 Task: Show announcements activity on your feed.
Action: Mouse pressed left at (224, 165)
Screenshot: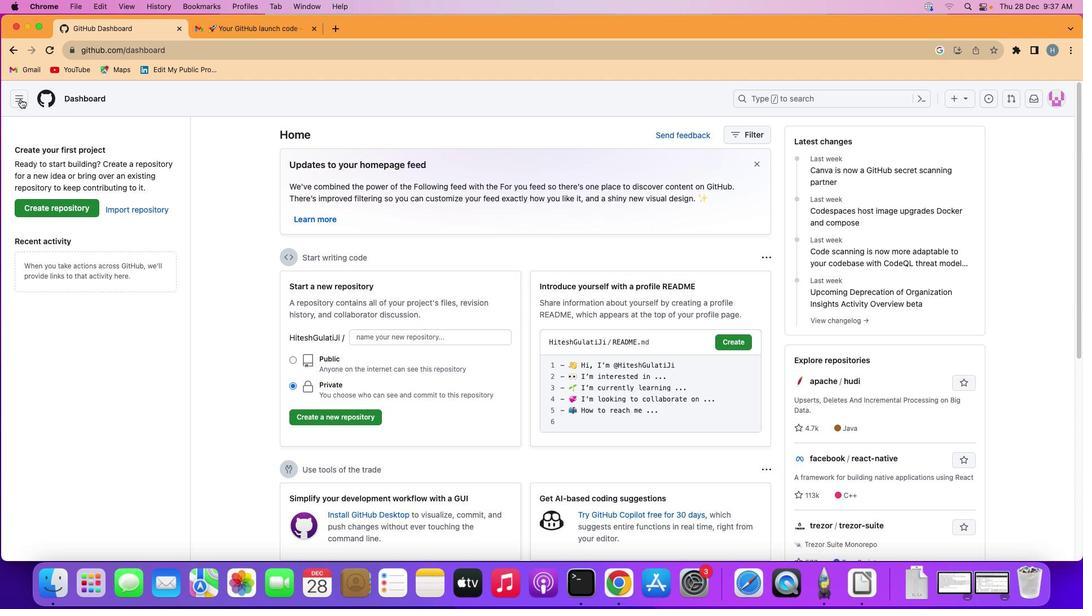 
Action: Mouse moved to (29, 108)
Screenshot: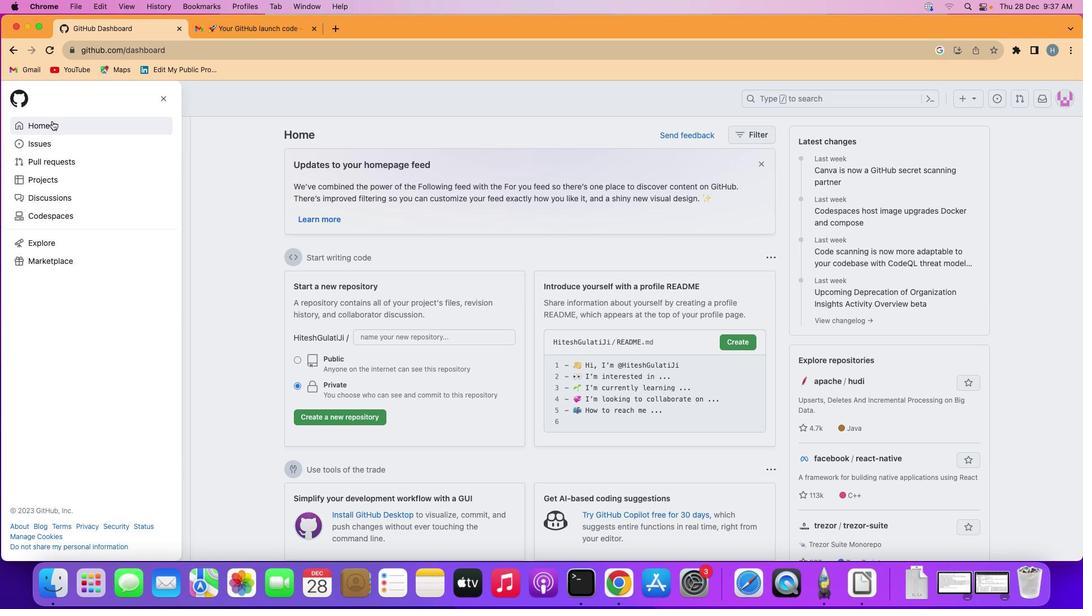 
Action: Mouse pressed left at (29, 108)
Screenshot: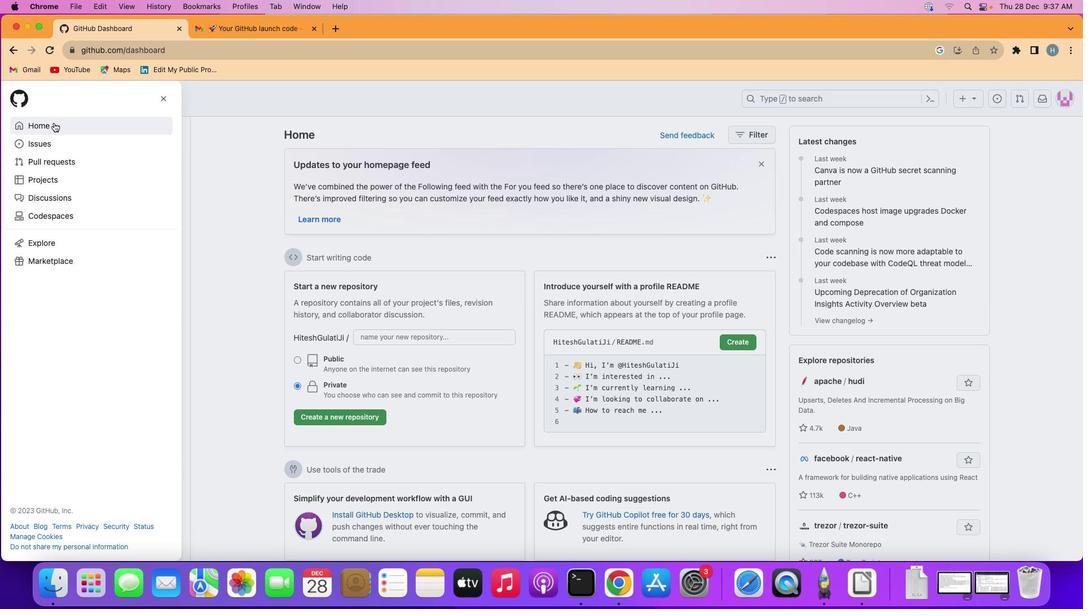 
Action: Mouse moved to (67, 135)
Screenshot: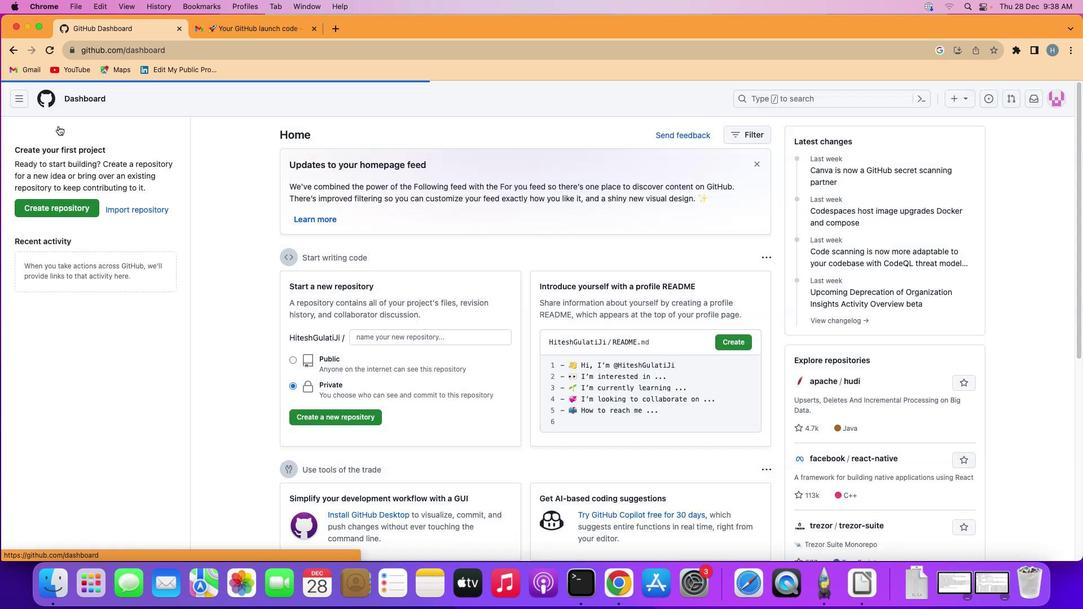 
Action: Mouse pressed left at (67, 135)
Screenshot: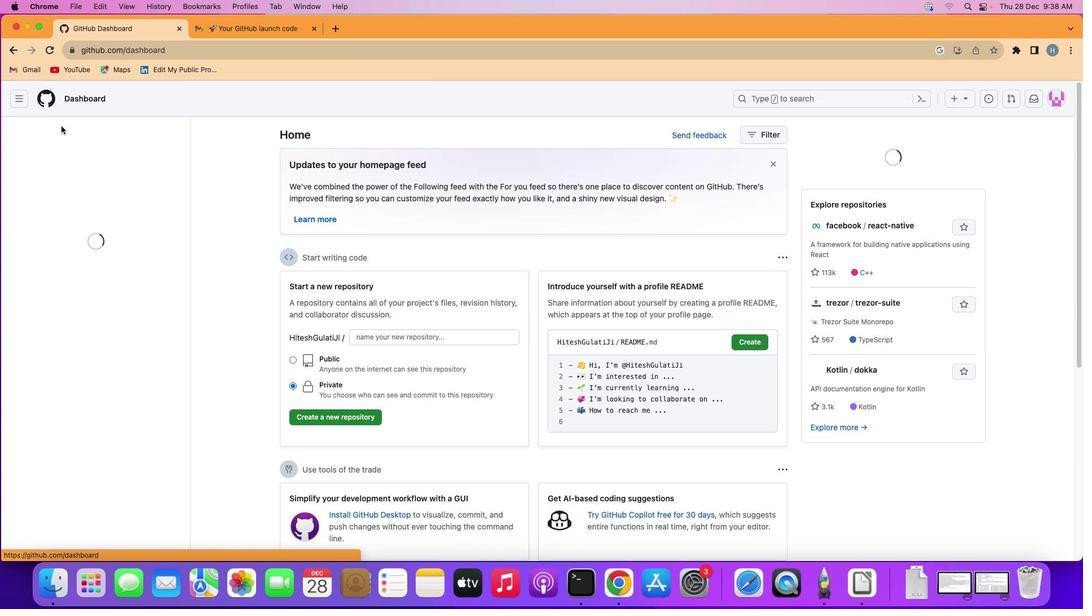 
Action: Mouse moved to (743, 143)
Screenshot: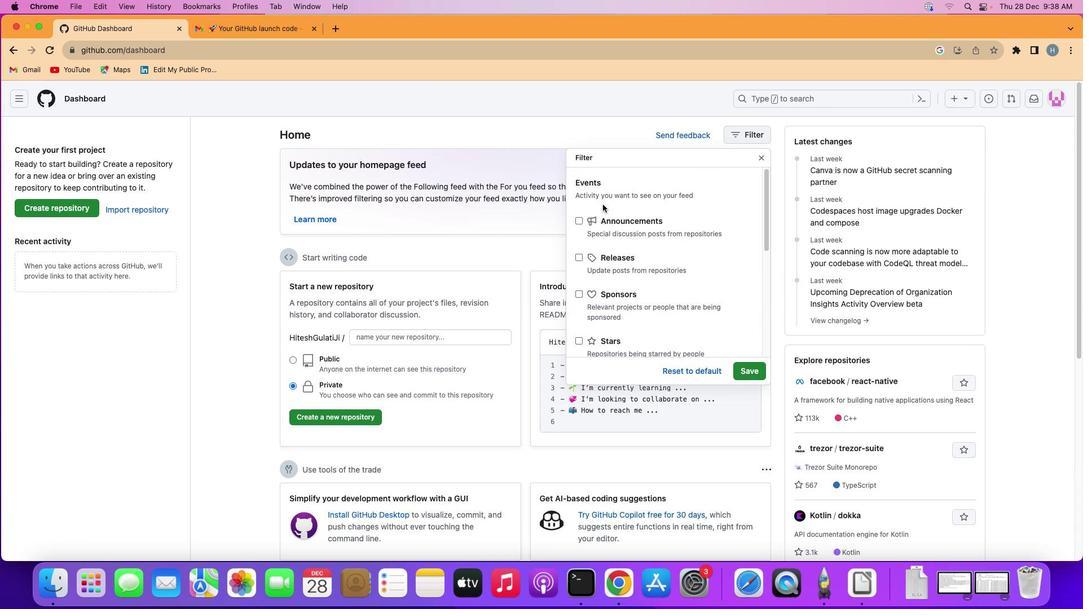 
Action: Mouse pressed left at (743, 143)
Screenshot: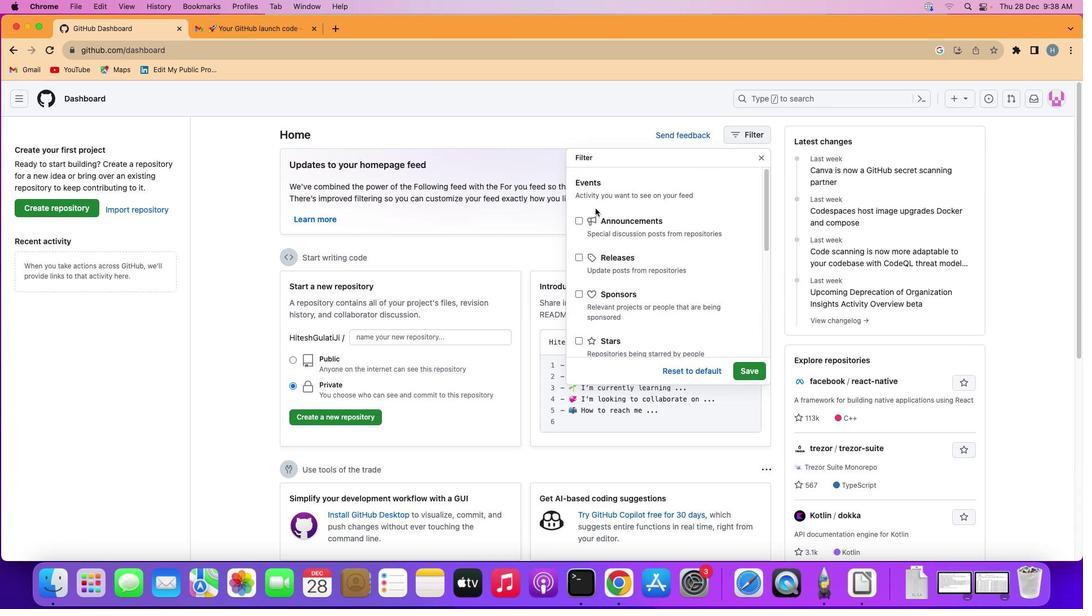 
Action: Mouse moved to (588, 229)
Screenshot: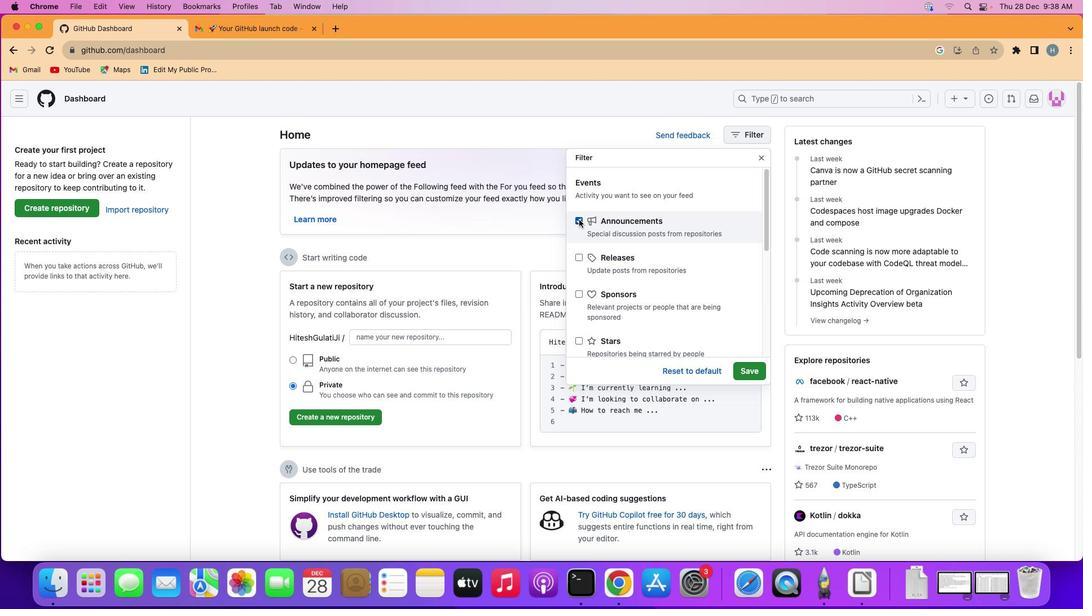 
Action: Mouse pressed left at (588, 229)
Screenshot: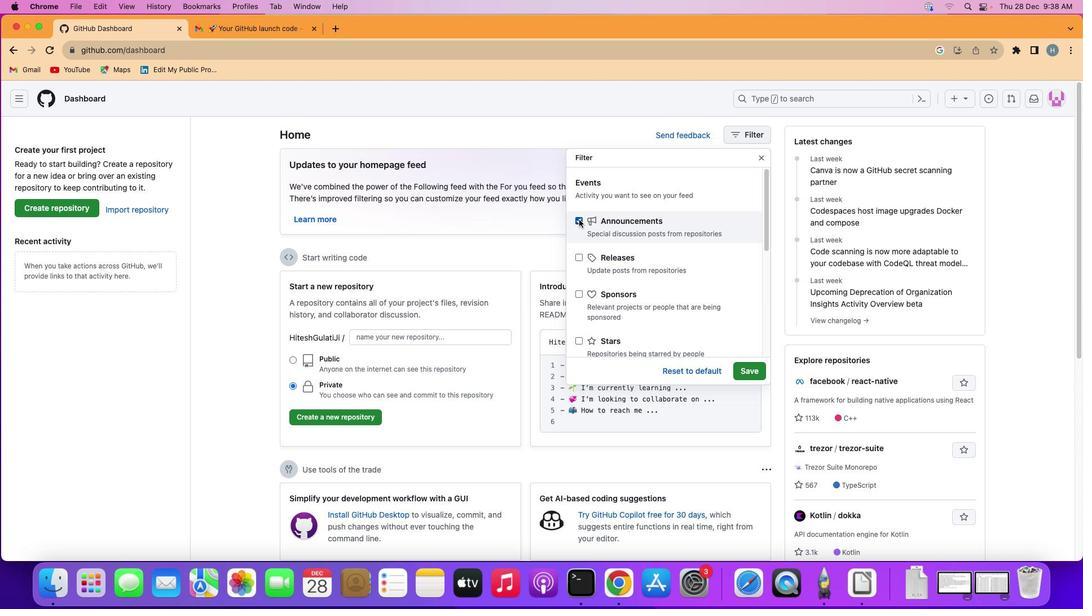 
Action: Mouse moved to (759, 379)
Screenshot: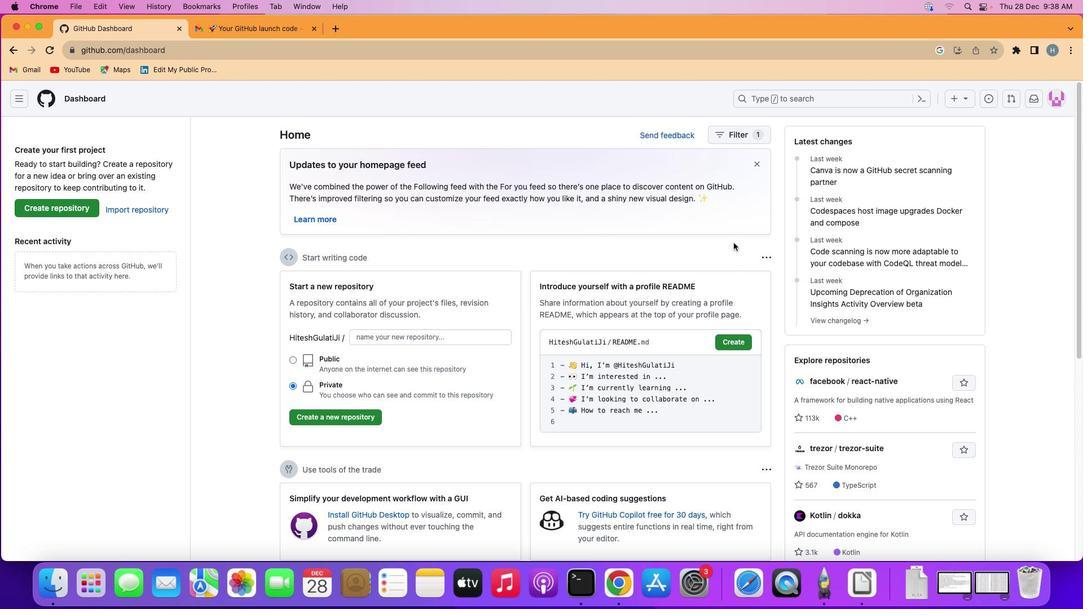 
Action: Mouse pressed left at (759, 379)
Screenshot: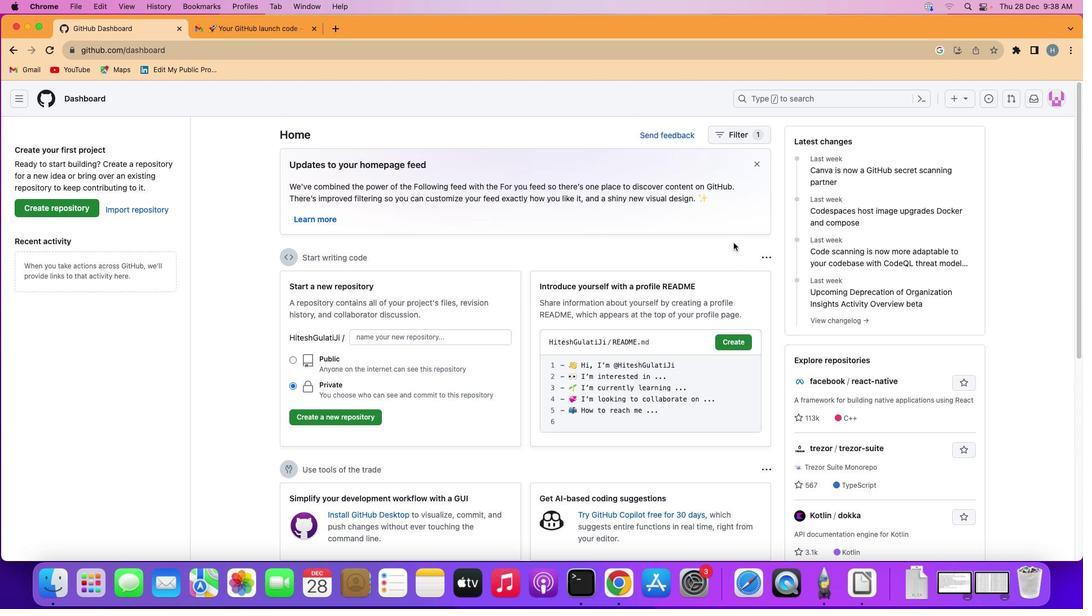
Action: Mouse moved to (735, 264)
Screenshot: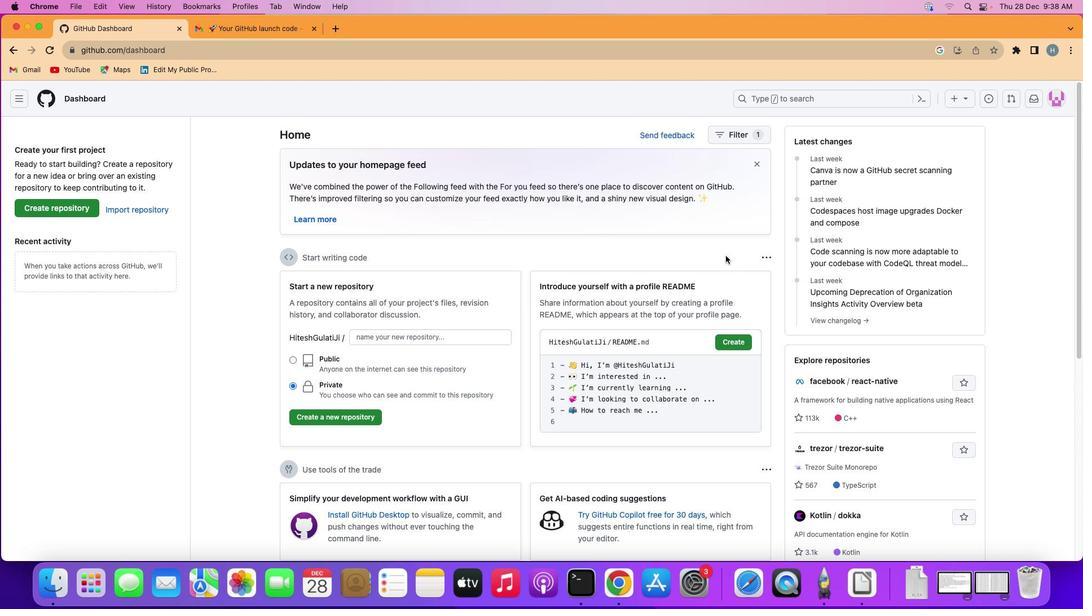 
